 Task: In request for reviews turn off in-app notifications.
Action: Mouse moved to (628, 60)
Screenshot: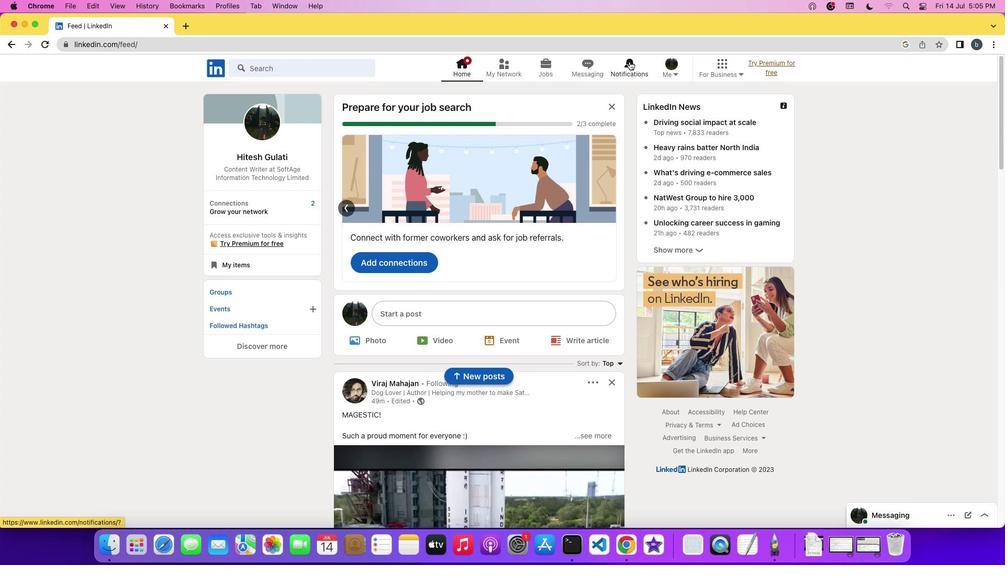 
Action: Mouse pressed left at (628, 60)
Screenshot: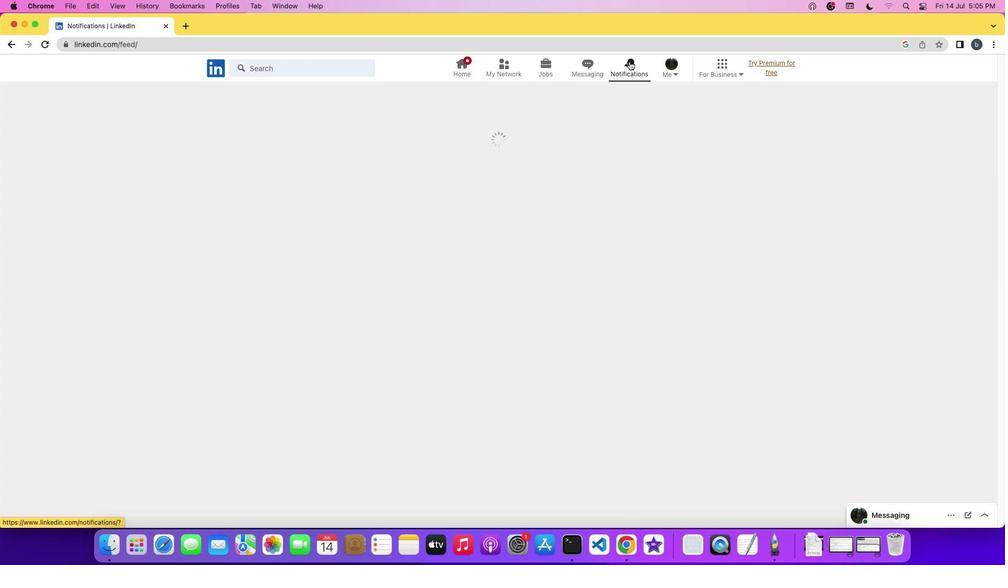 
Action: Mouse pressed left at (628, 60)
Screenshot: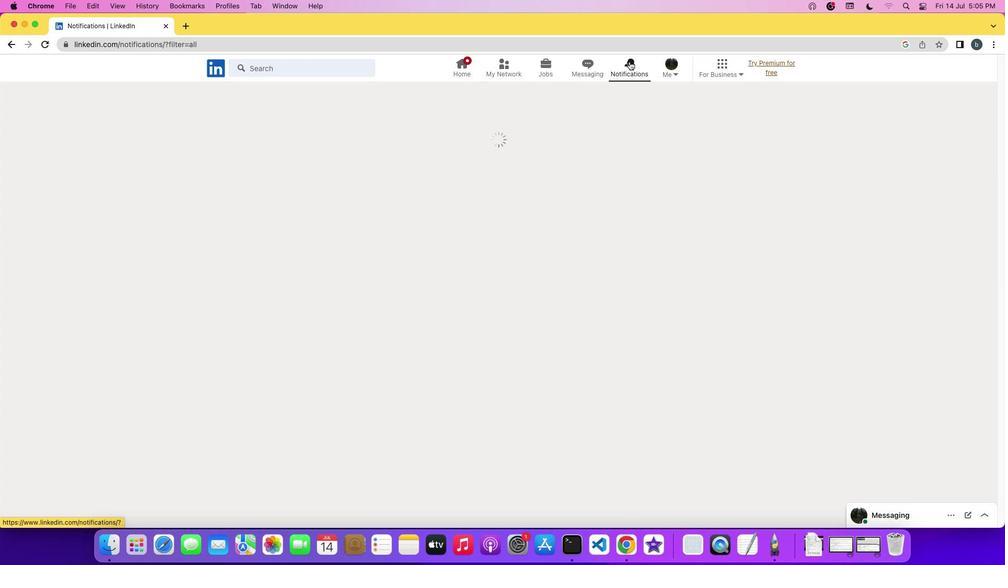 
Action: Mouse moved to (238, 139)
Screenshot: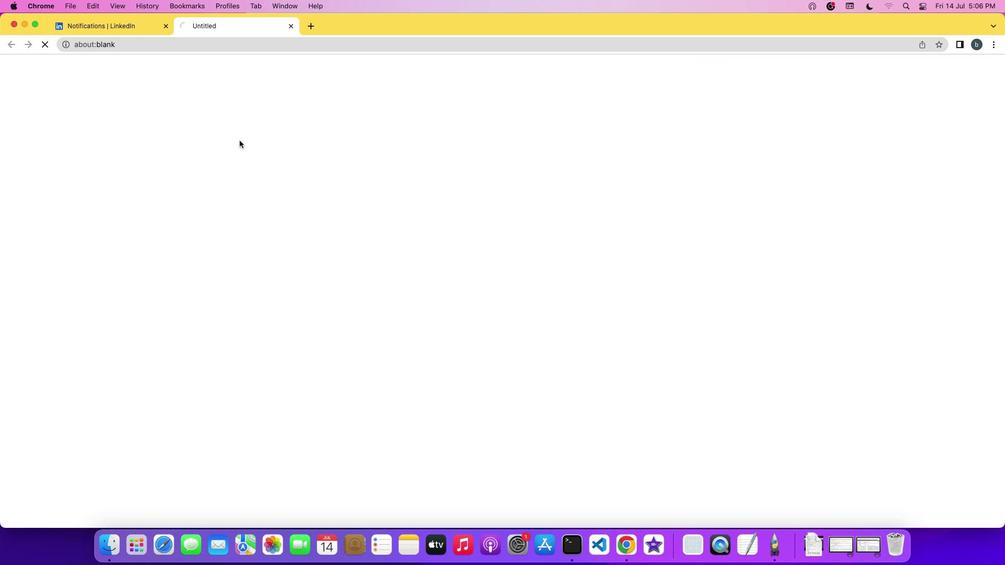 
Action: Mouse pressed left at (238, 139)
Screenshot: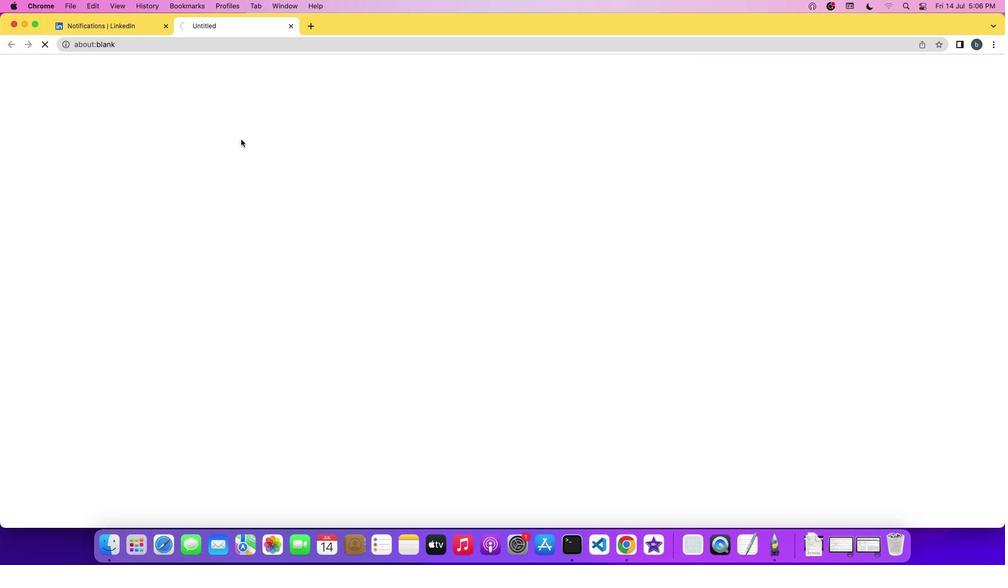 
Action: Mouse moved to (461, 148)
Screenshot: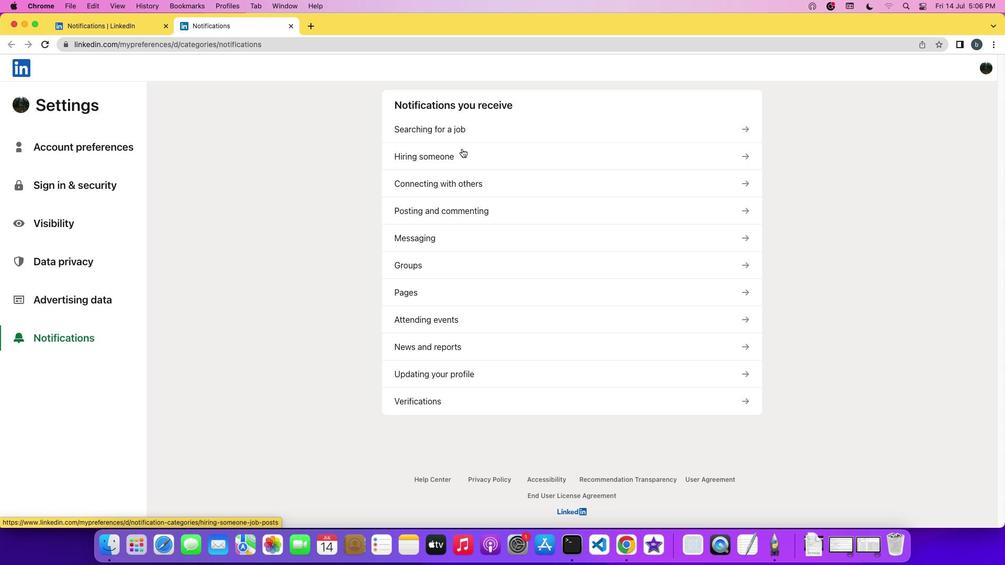
Action: Mouse pressed left at (461, 148)
Screenshot: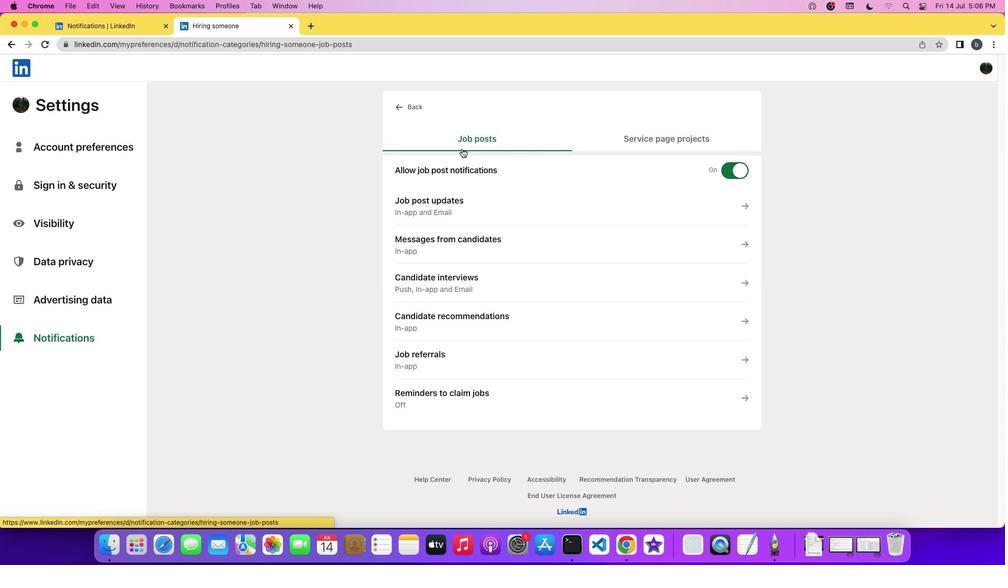 
Action: Mouse moved to (630, 140)
Screenshot: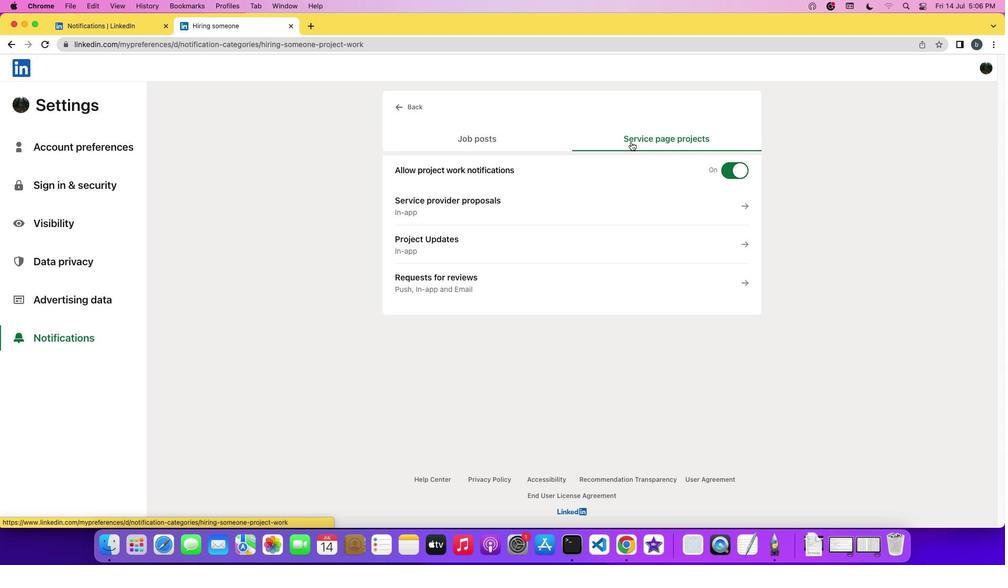 
Action: Mouse pressed left at (630, 140)
Screenshot: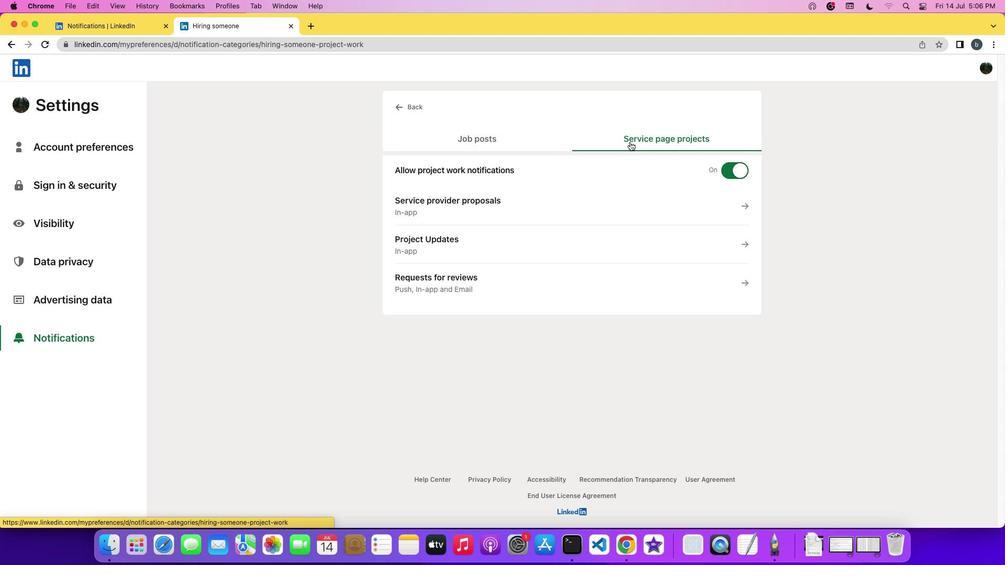 
Action: Mouse moved to (531, 288)
Screenshot: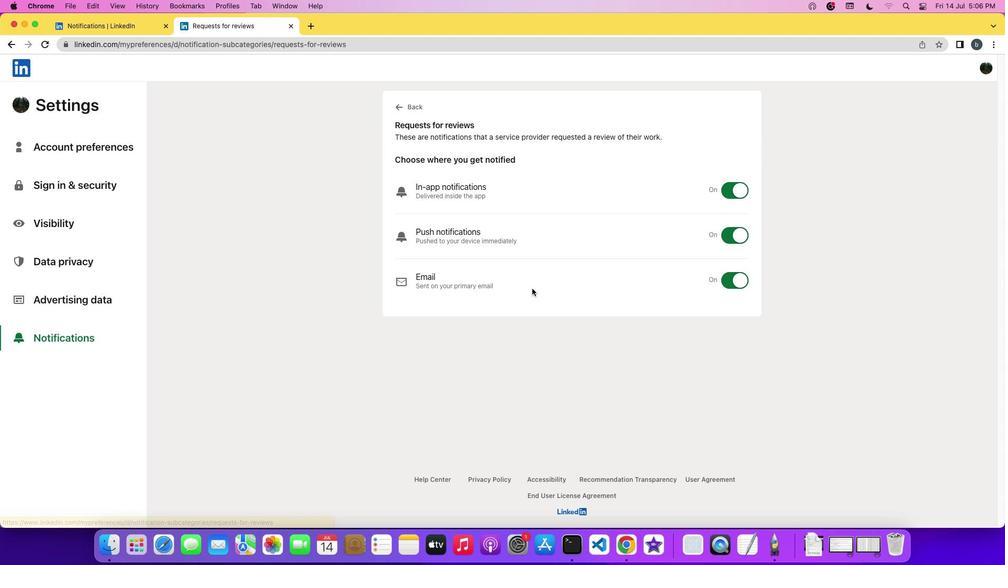 
Action: Mouse pressed left at (531, 288)
Screenshot: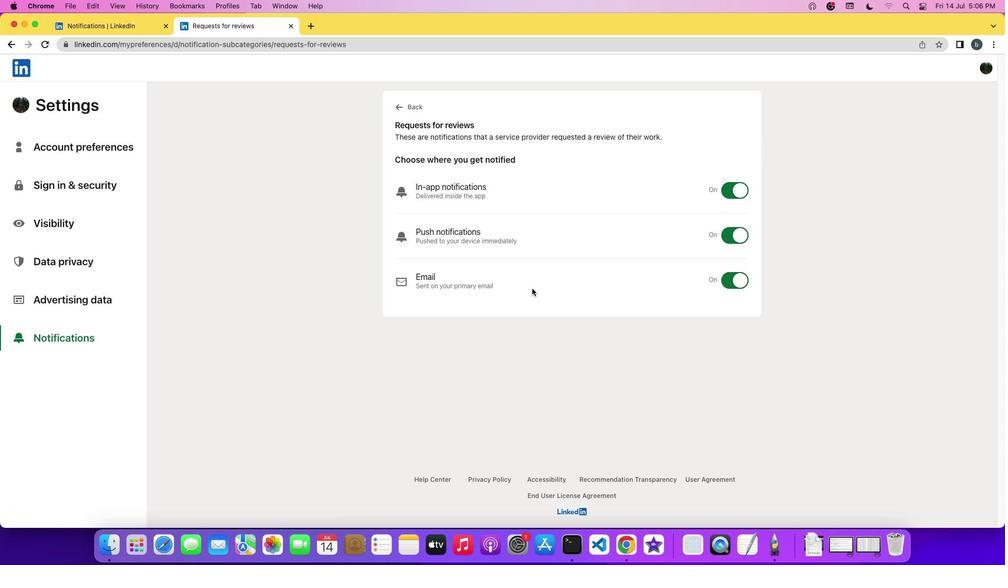 
Action: Mouse moved to (738, 194)
Screenshot: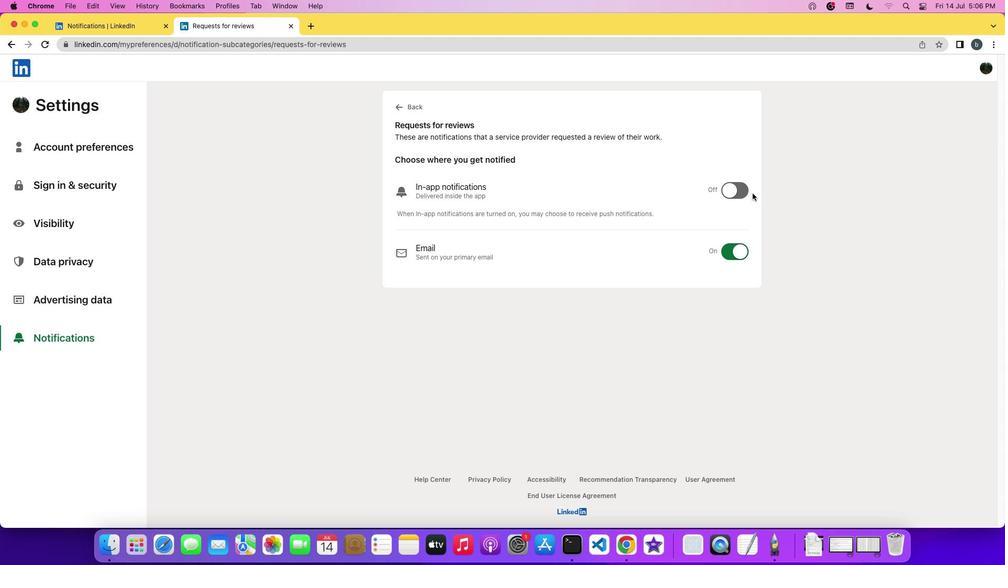 
Action: Mouse pressed left at (738, 194)
Screenshot: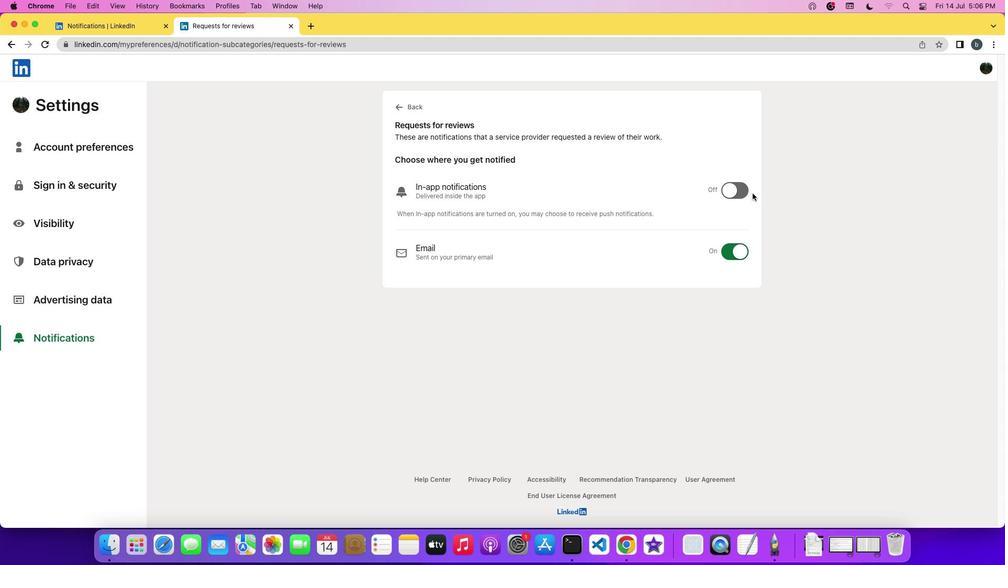 
Action: Mouse moved to (752, 192)
Screenshot: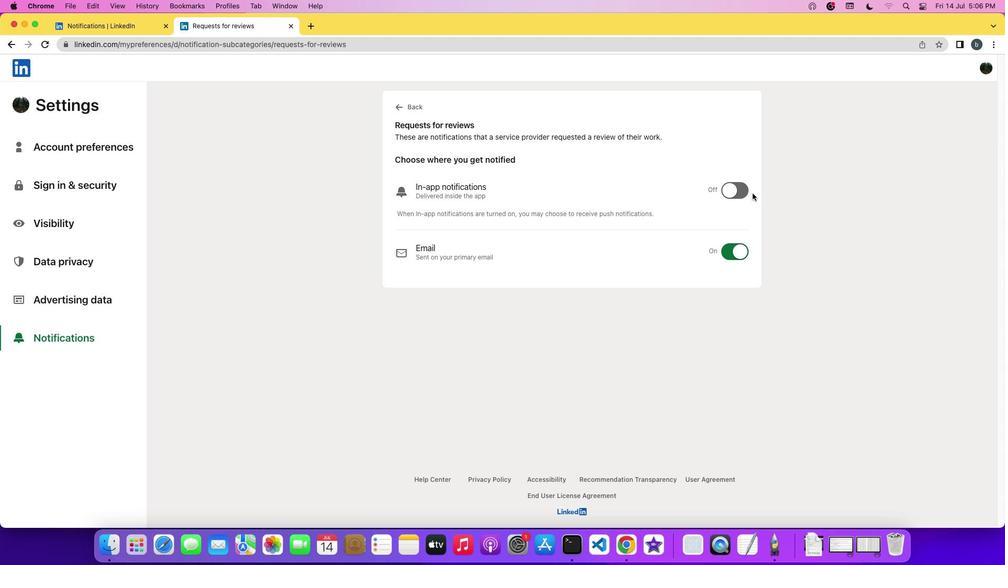 
